 Task: Change the drop show opacity of text to 40%.
Action: Mouse moved to (686, 279)
Screenshot: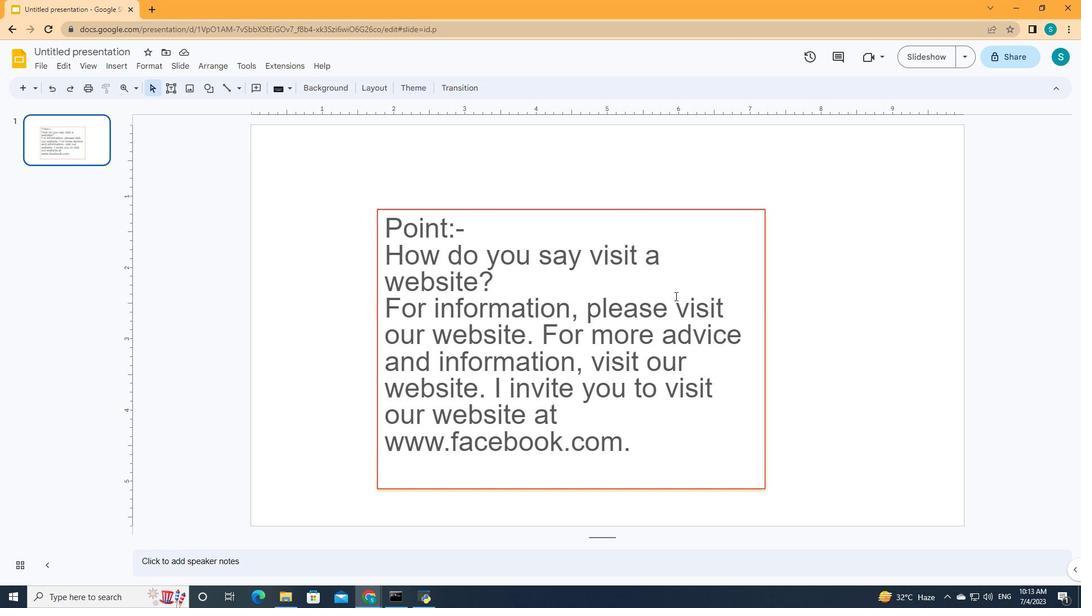 
Action: Mouse pressed left at (686, 279)
Screenshot: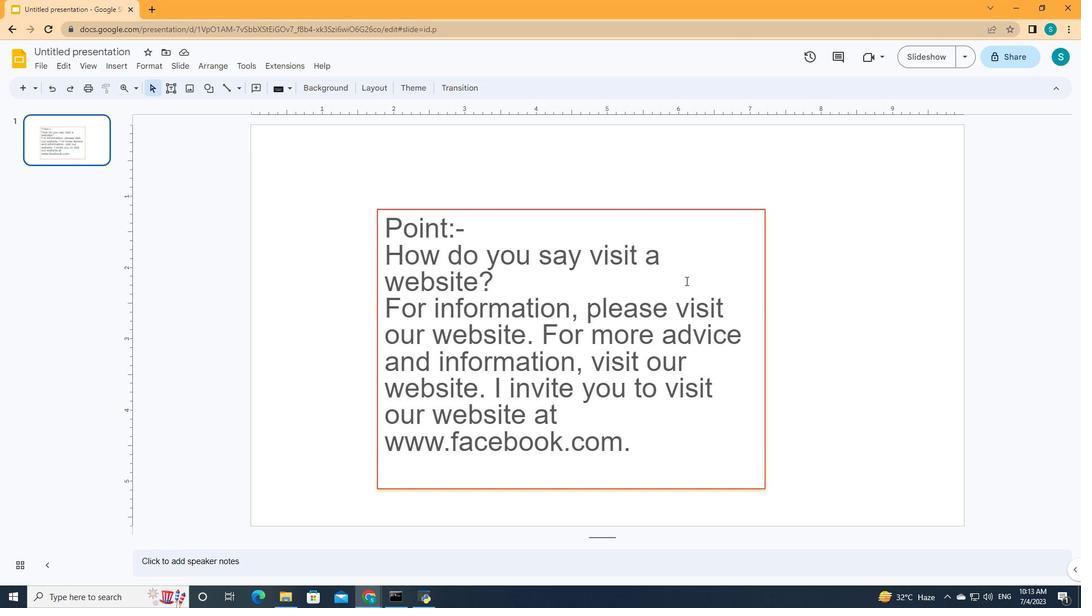 
Action: Mouse moved to (791, 85)
Screenshot: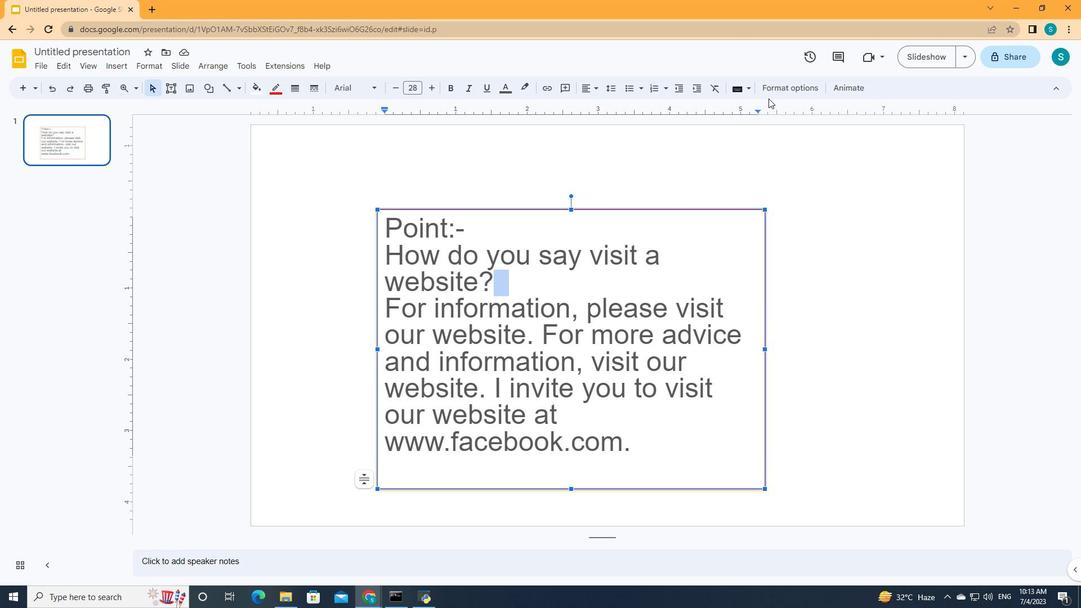 
Action: Mouse pressed left at (791, 85)
Screenshot: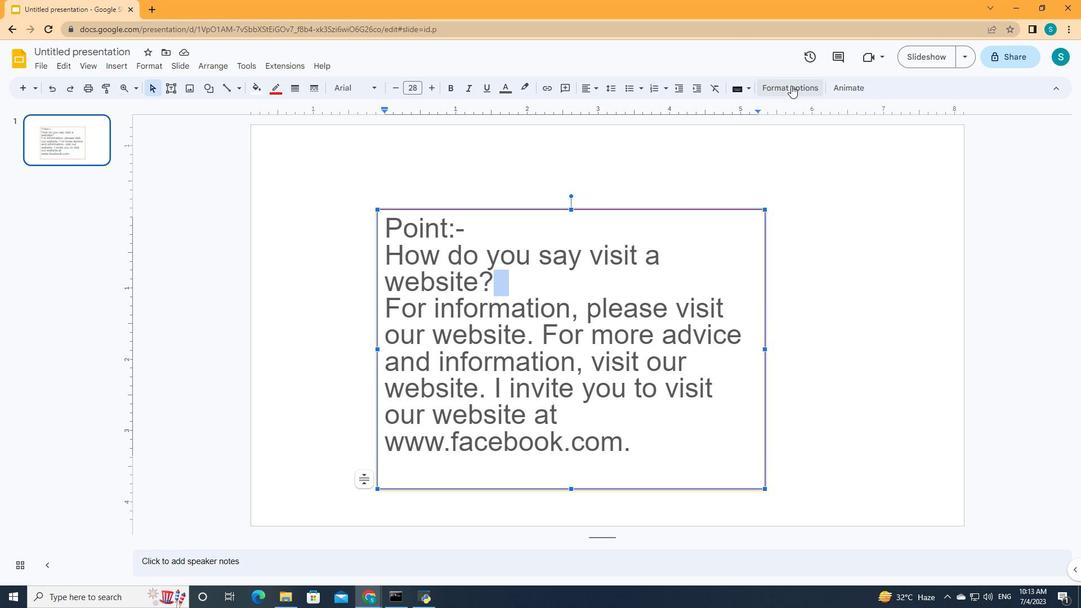 
Action: Mouse moved to (914, 236)
Screenshot: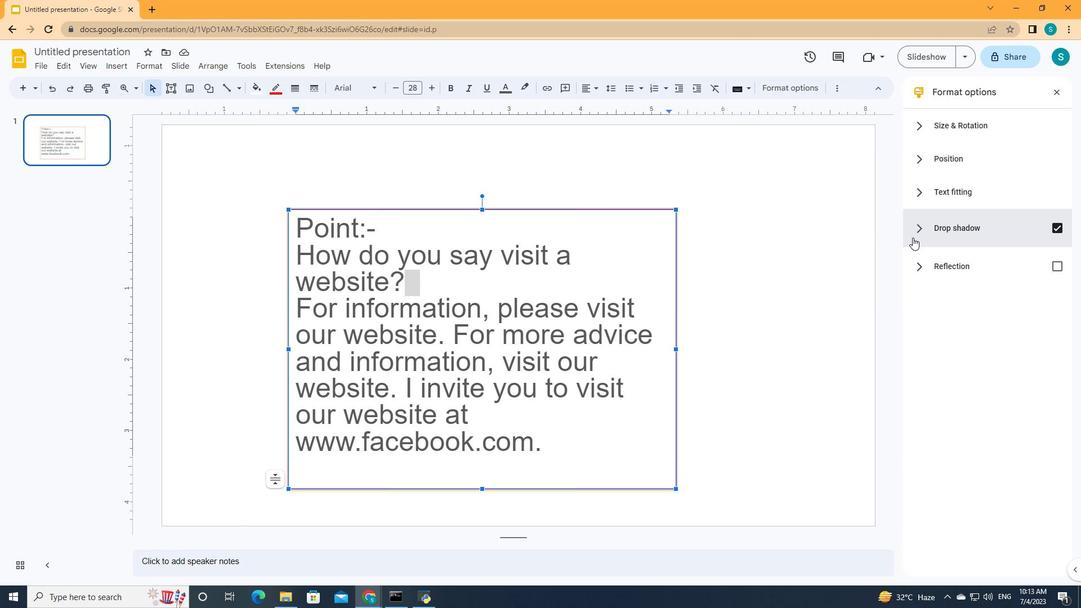 
Action: Mouse pressed left at (914, 236)
Screenshot: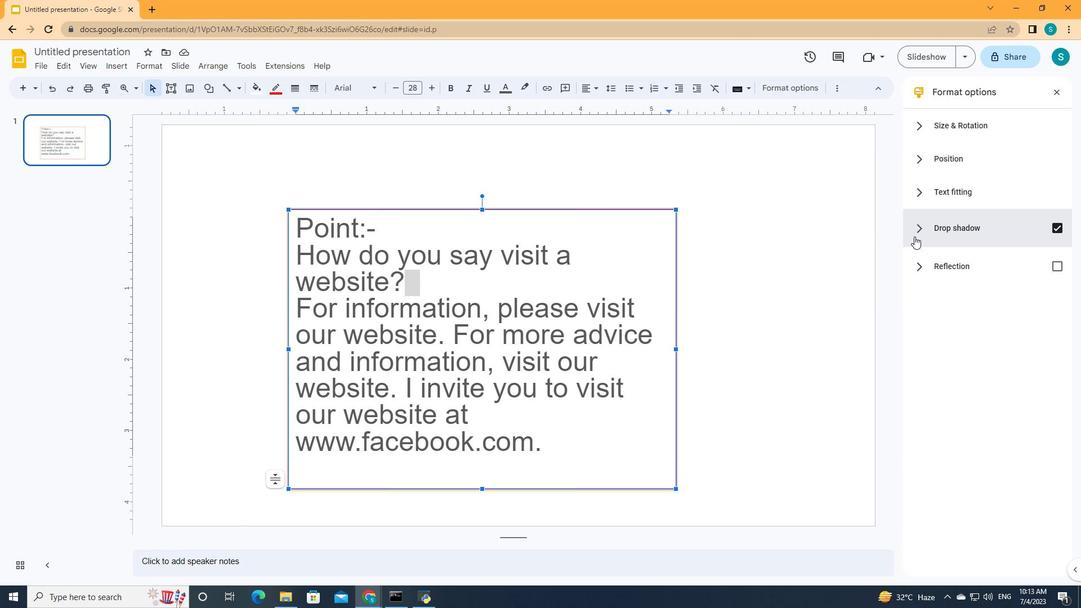 
Action: Mouse moved to (985, 295)
Screenshot: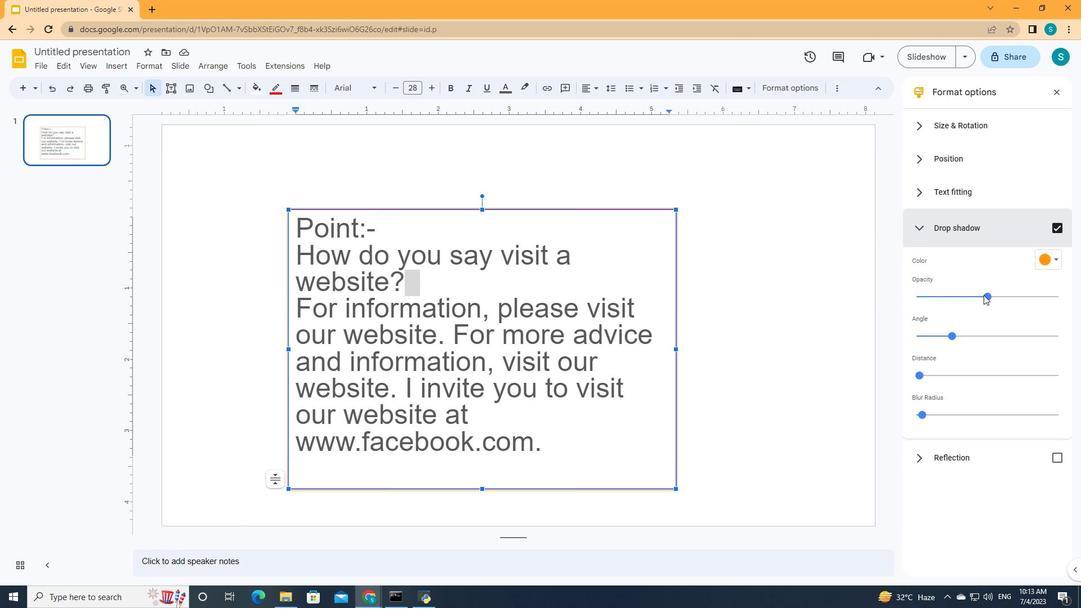 
Action: Mouse pressed left at (985, 295)
Screenshot: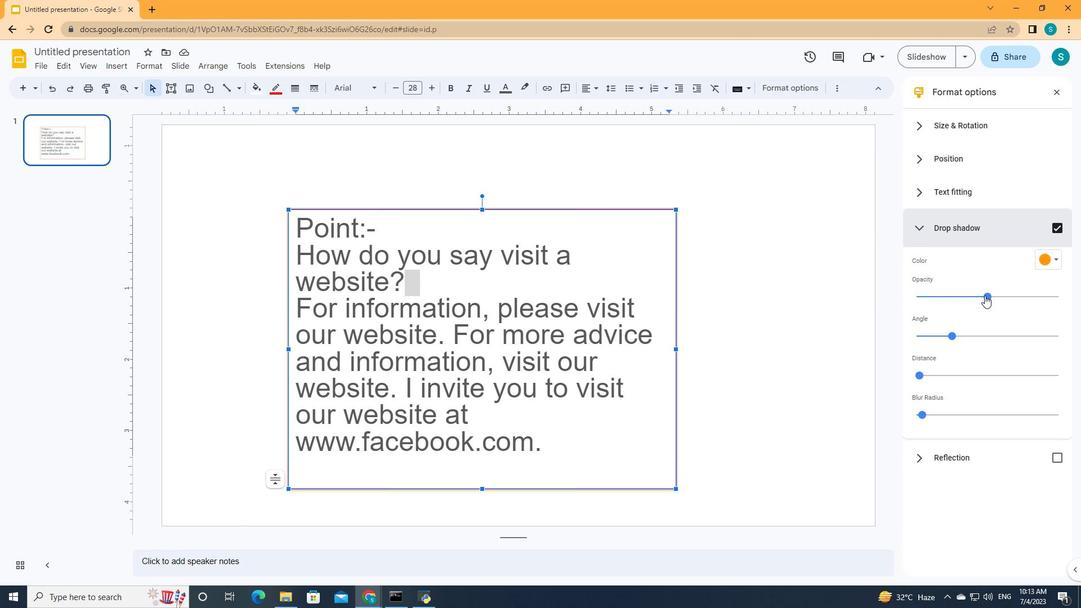 
Action: Mouse moved to (971, 302)
Screenshot: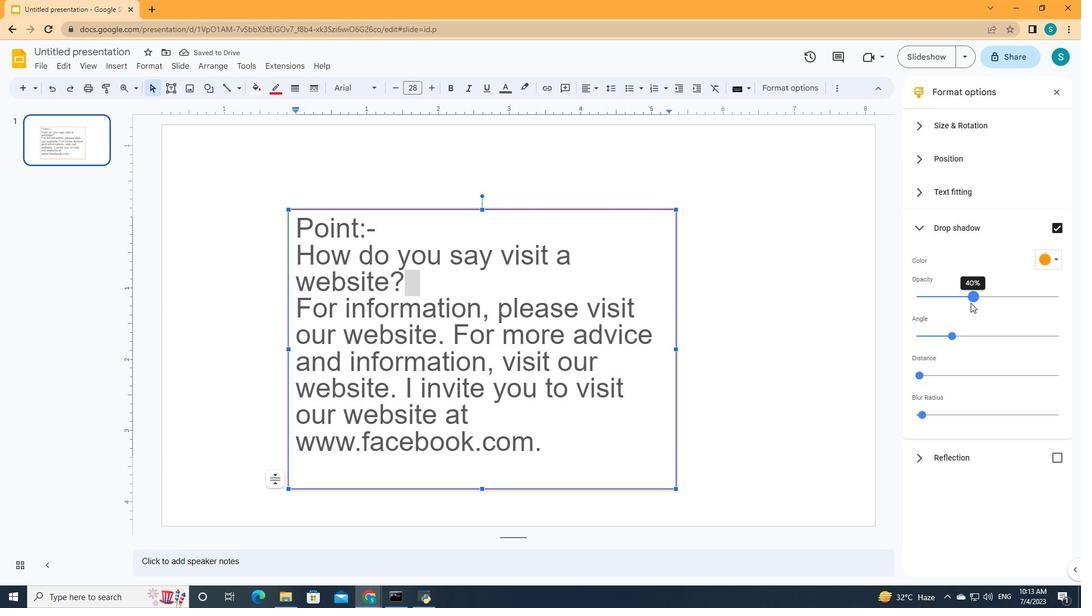 
